 Task: Create New Vendor with Vendor Name: Great American Insurance Group, Billing Address Line1: 987 Cactus Ave., Billing Address Line2: Chambersburg, Billing Address Line3: NY 10977
Action: Mouse moved to (156, 36)
Screenshot: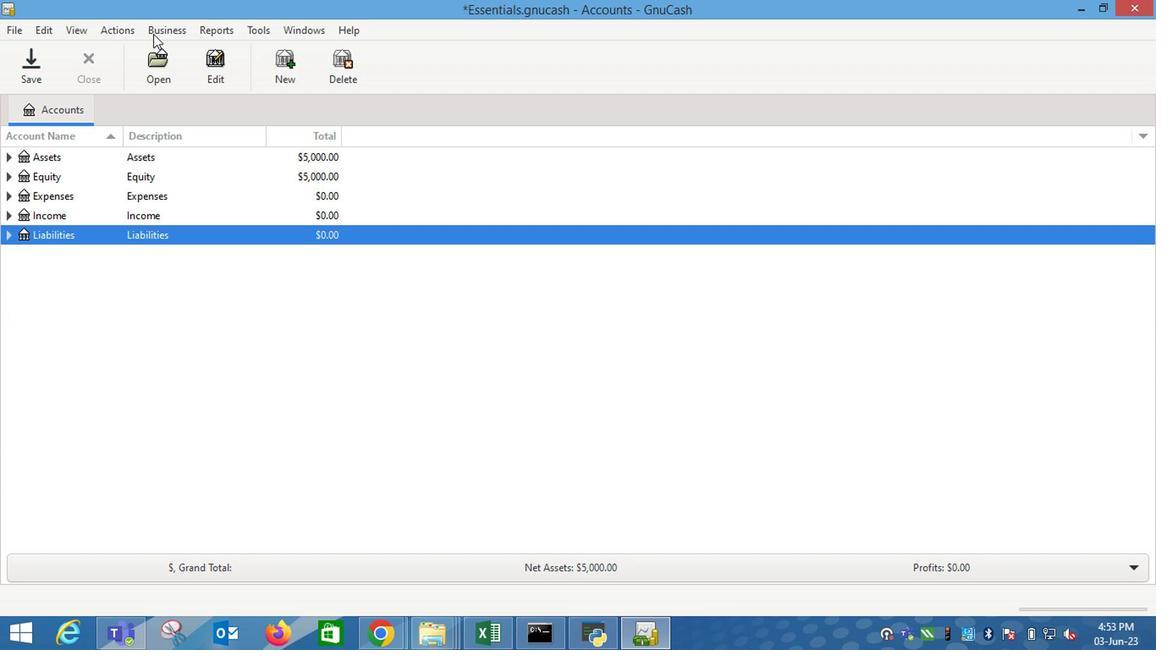 
Action: Mouse pressed left at (156, 36)
Screenshot: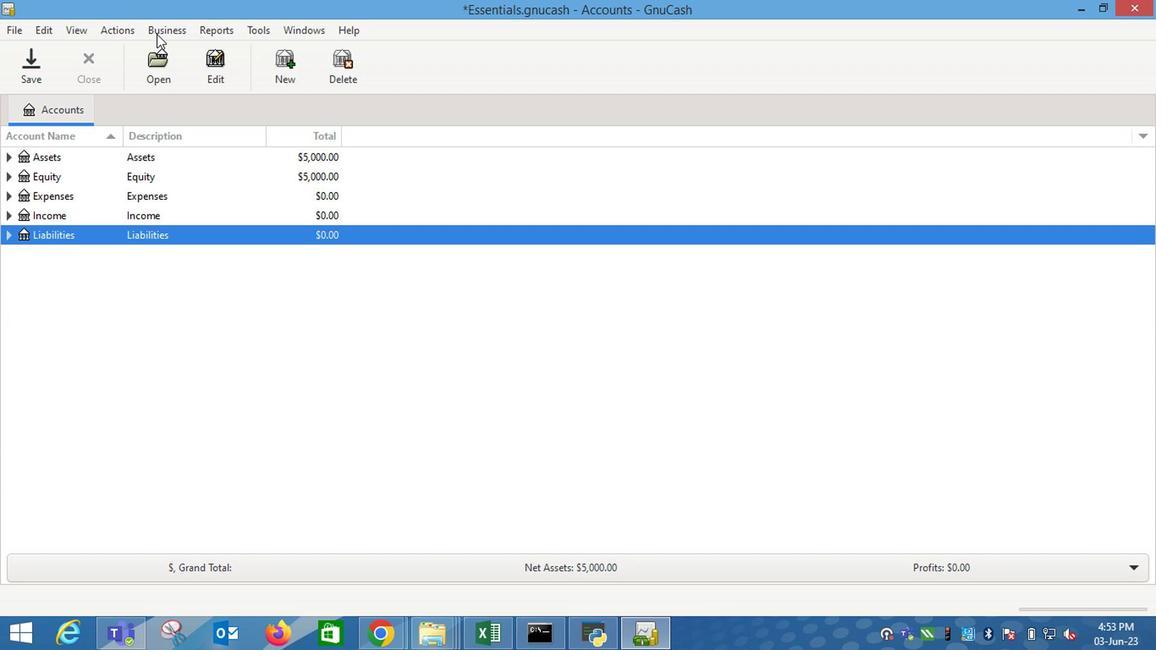 
Action: Mouse moved to (380, 104)
Screenshot: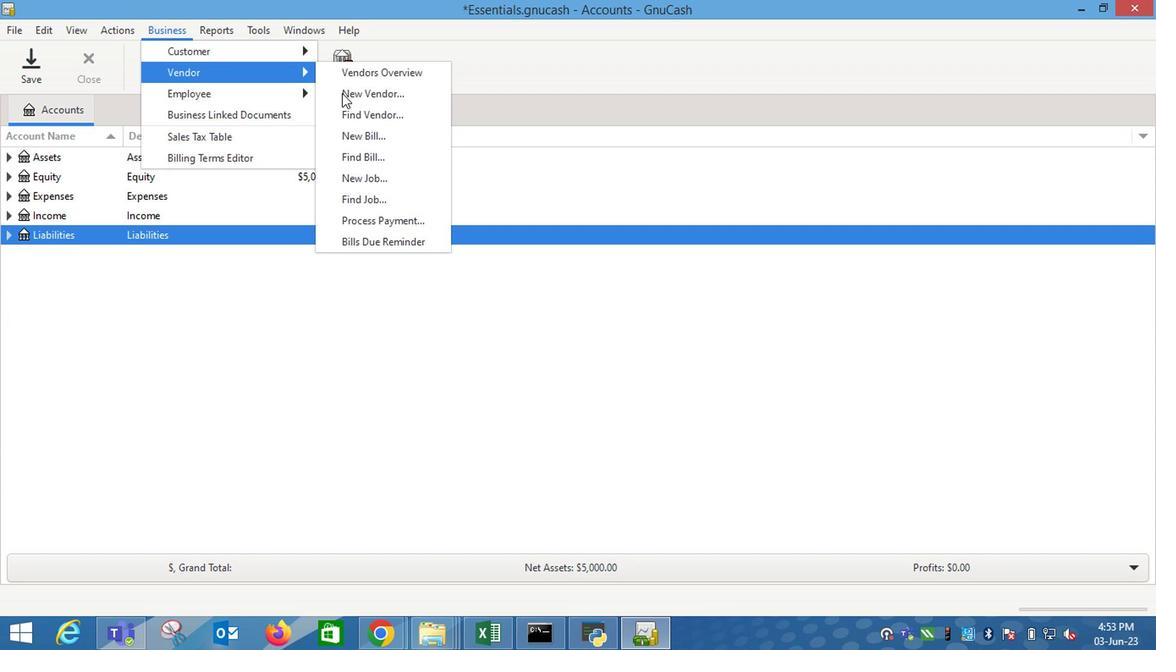 
Action: Mouse pressed left at (380, 104)
Screenshot: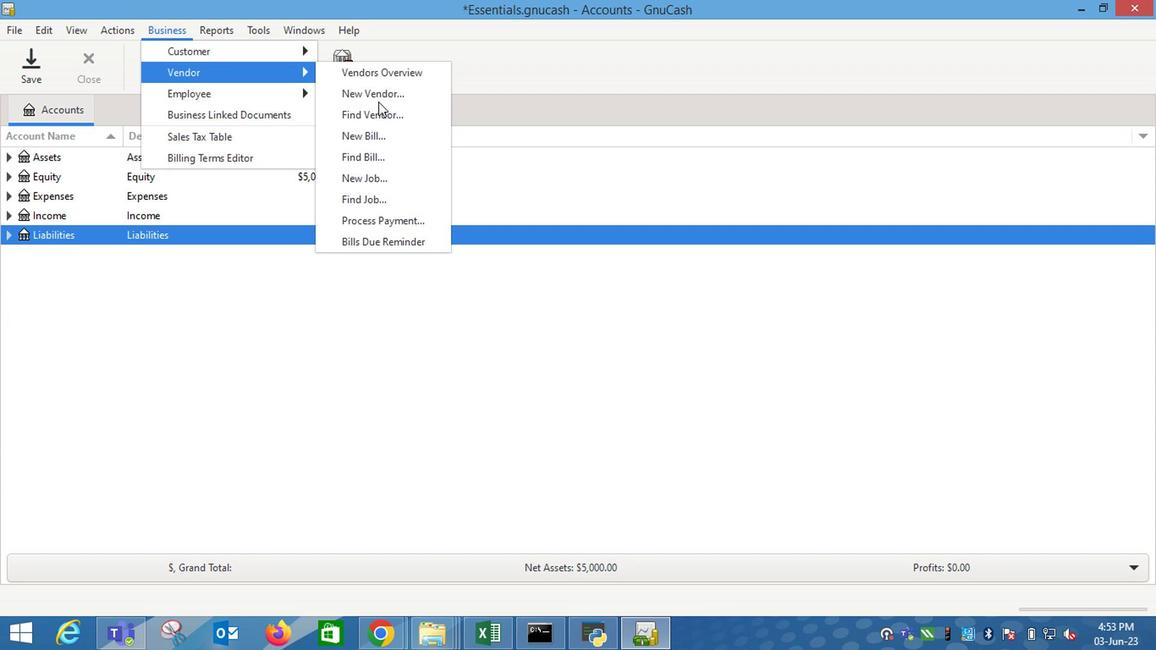 
Action: Mouse moved to (848, 291)
Screenshot: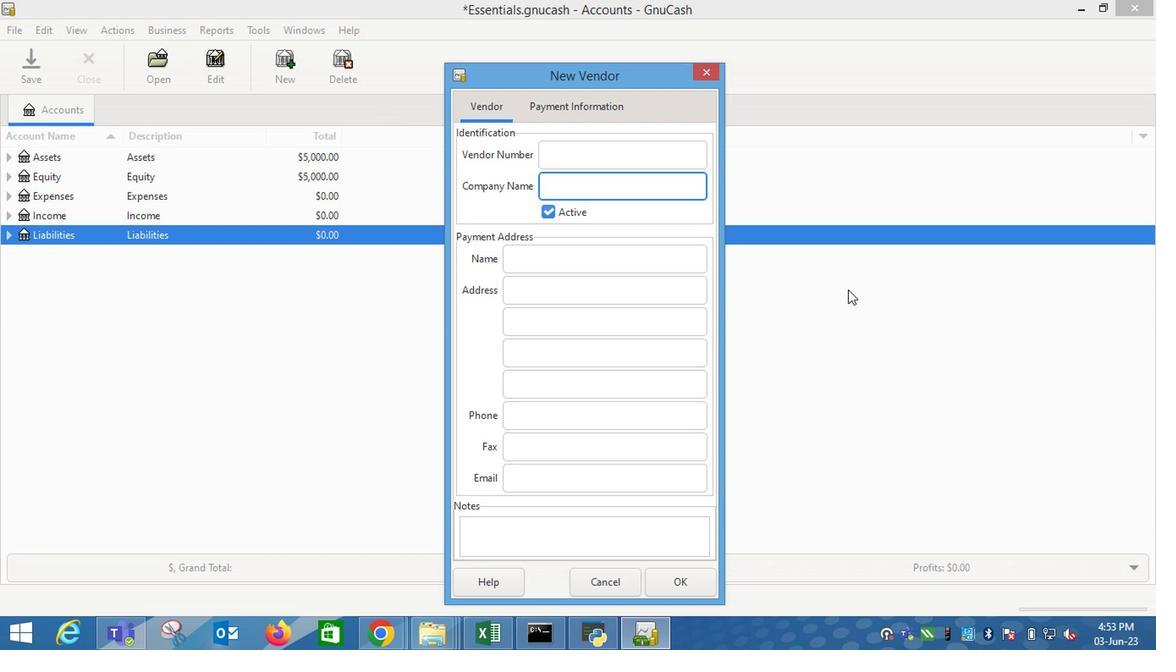 
Action: Key pressed <Key.shift_r>Great<Key.space><Key.shift_r>American<Key.space><Key.shift_r>Insurance<Key.space><Key.shift_r>Group<Key.tab><Key.tab><Key.tab>987<Key.space><Key.shift_r>Cactus<Key.space><Key.shift_r>Ave.<Key.tab><Key.shift_r>Chambersburg<Key.tab><Key.shift_r>NY<Key.space>10977
Screenshot: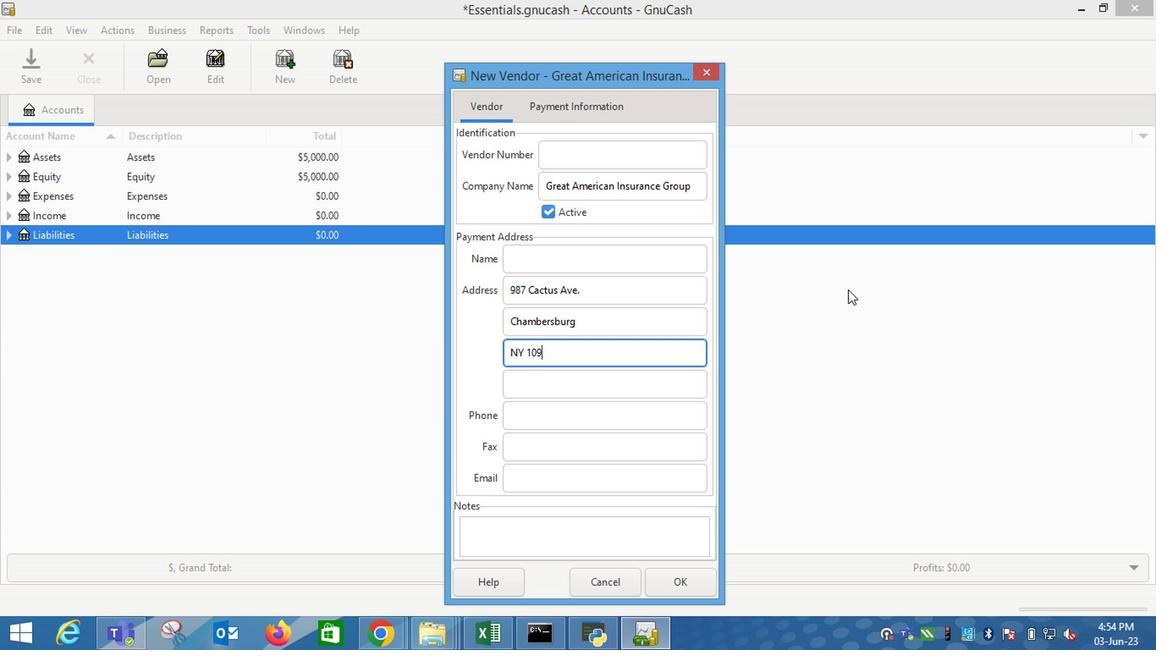 
Action: Mouse moved to (558, 105)
Screenshot: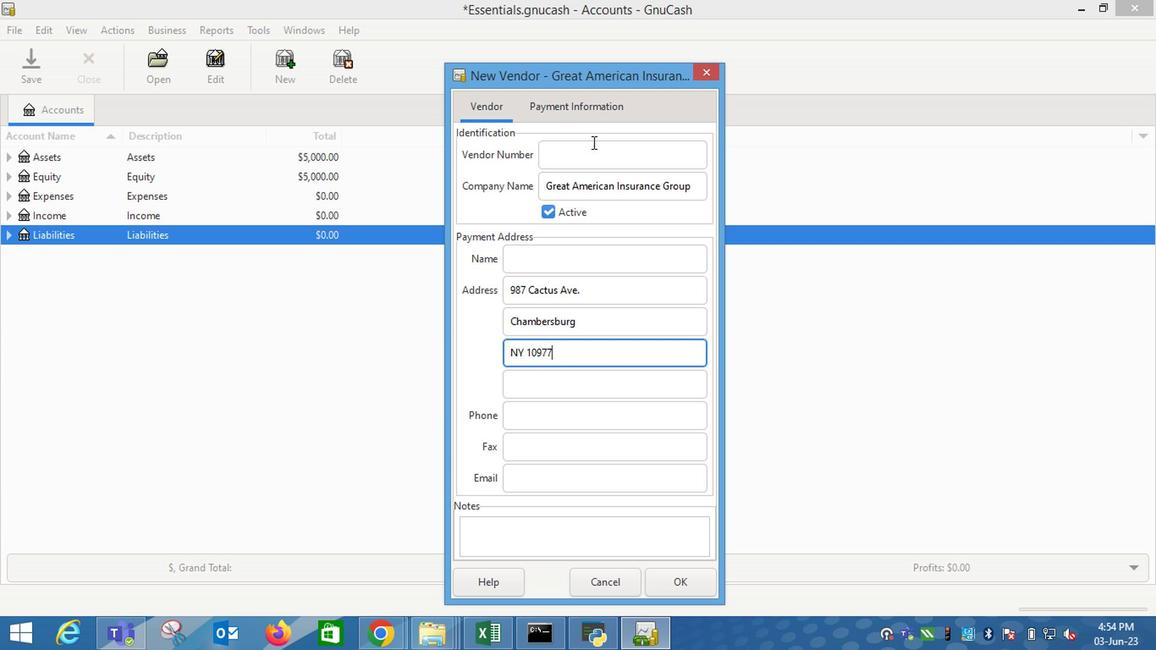 
Action: Mouse pressed left at (558, 105)
Screenshot: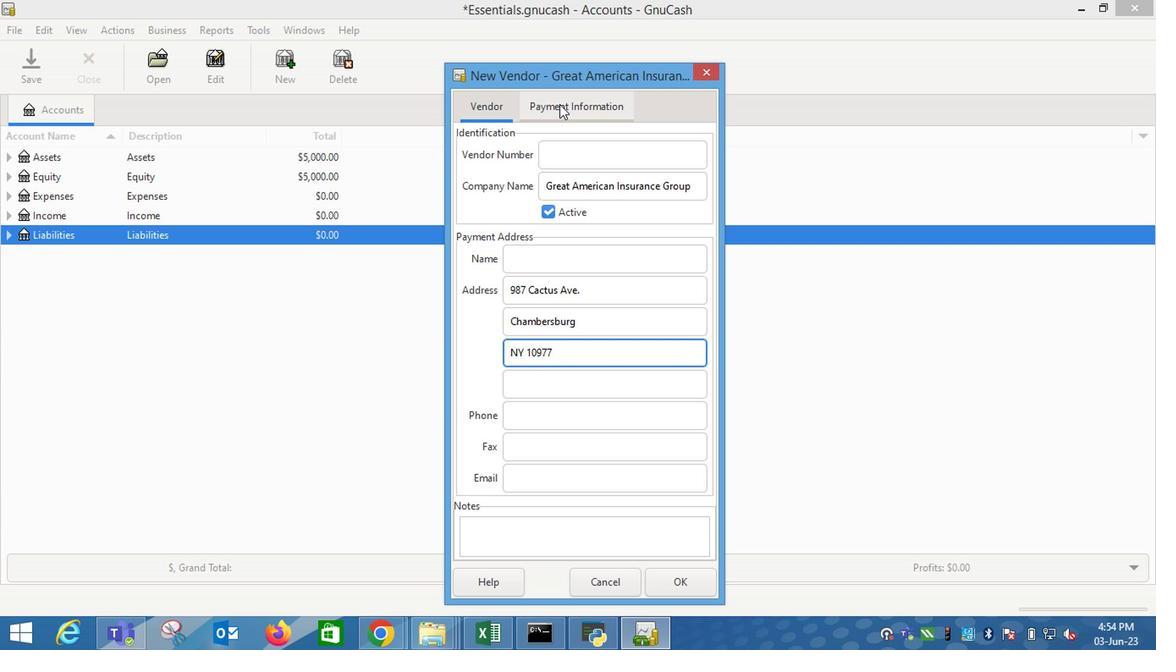 
Action: Mouse moved to (672, 581)
Screenshot: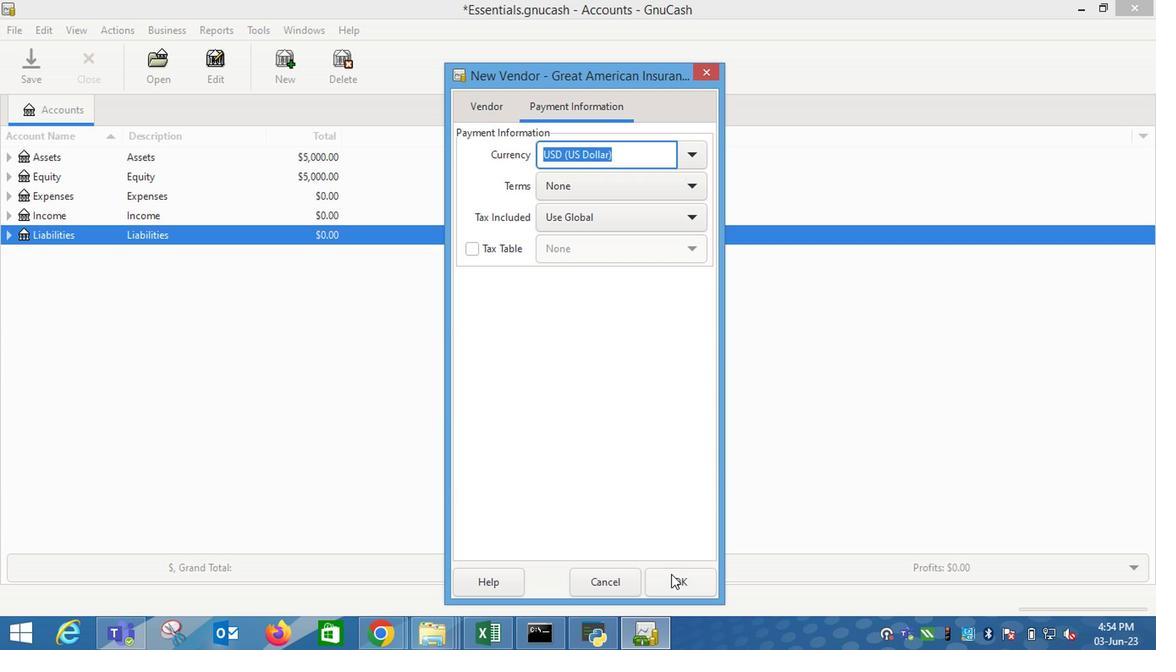 
Action: Mouse pressed left at (672, 581)
Screenshot: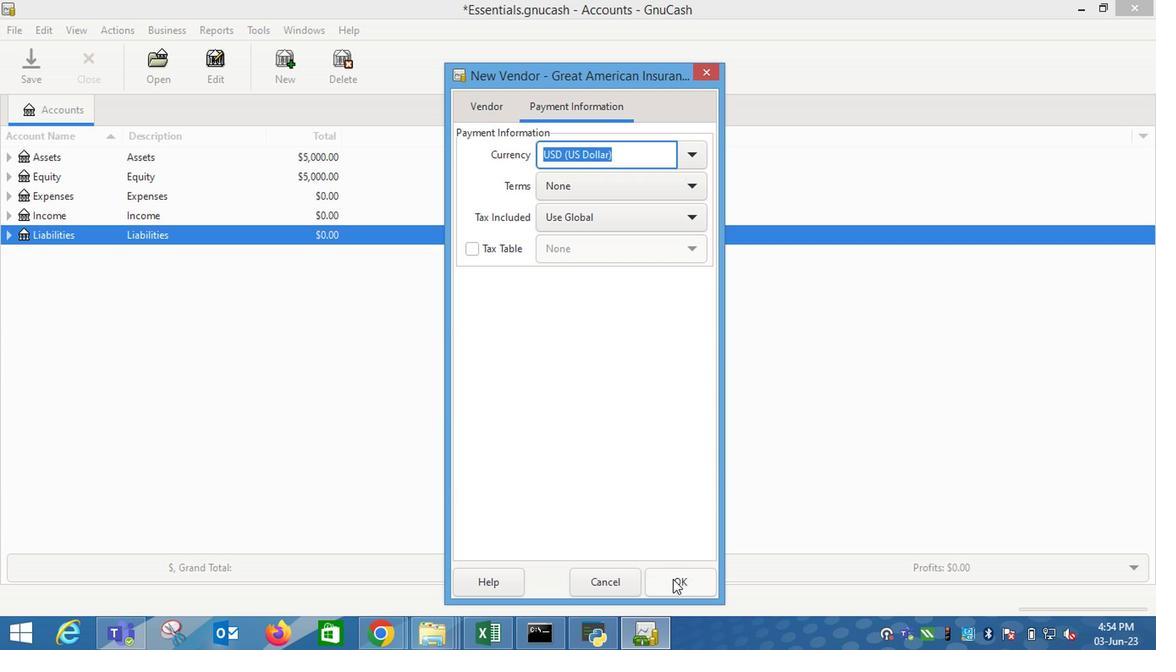 
